 Task: Move the task Improve the appâ€™s navigation and menu structure to the section To-Do in the project WhiteCap and sort the tasks in the project by Assignee in Ascending order.
Action: Mouse moved to (24, 230)
Screenshot: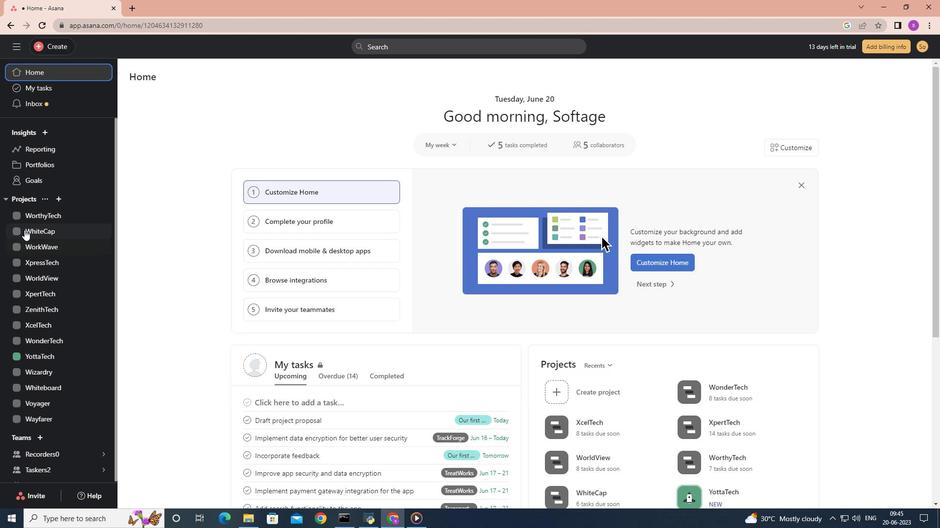 
Action: Mouse pressed left at (24, 230)
Screenshot: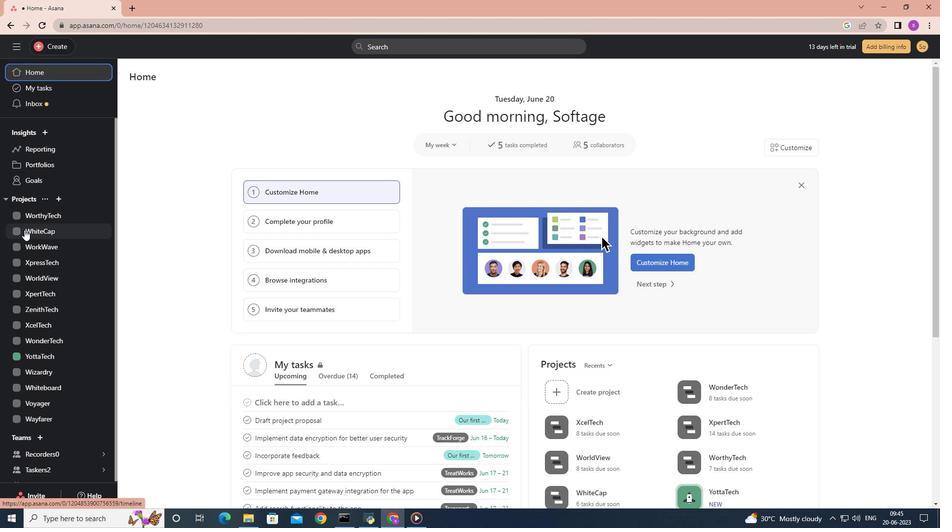 
Action: Mouse moved to (175, 98)
Screenshot: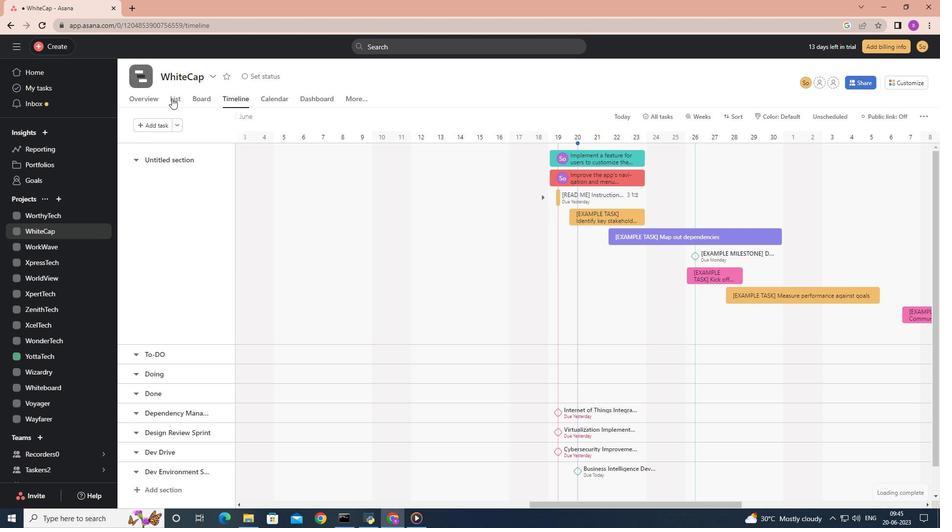 
Action: Mouse pressed left at (175, 98)
Screenshot: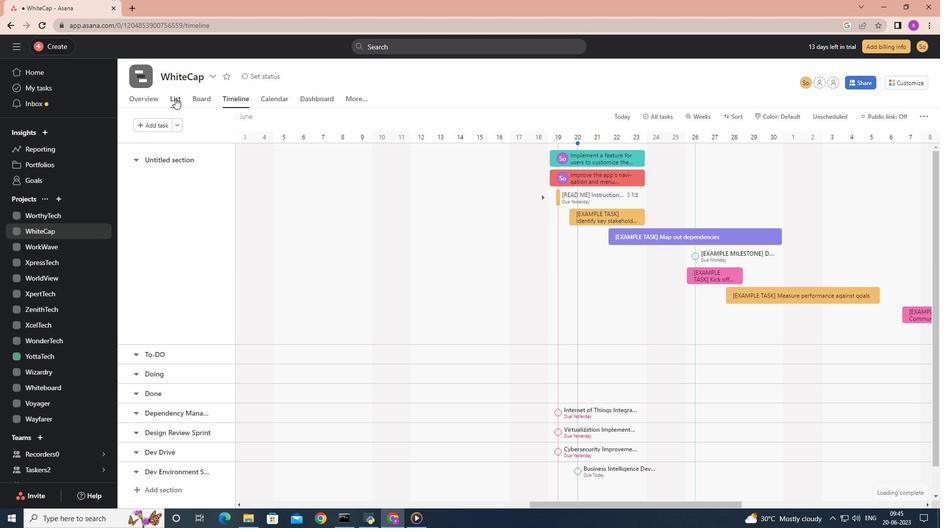 
Action: Mouse moved to (403, 227)
Screenshot: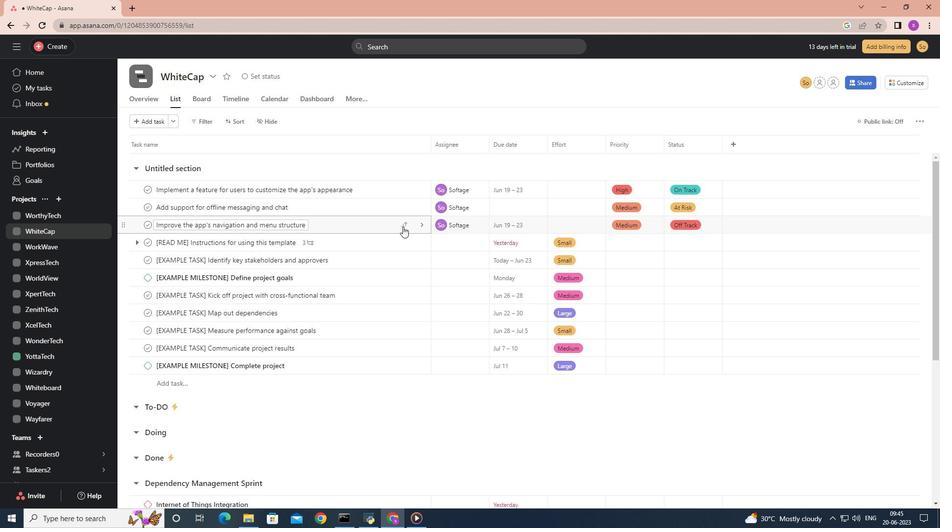 
Action: Mouse pressed left at (403, 227)
Screenshot: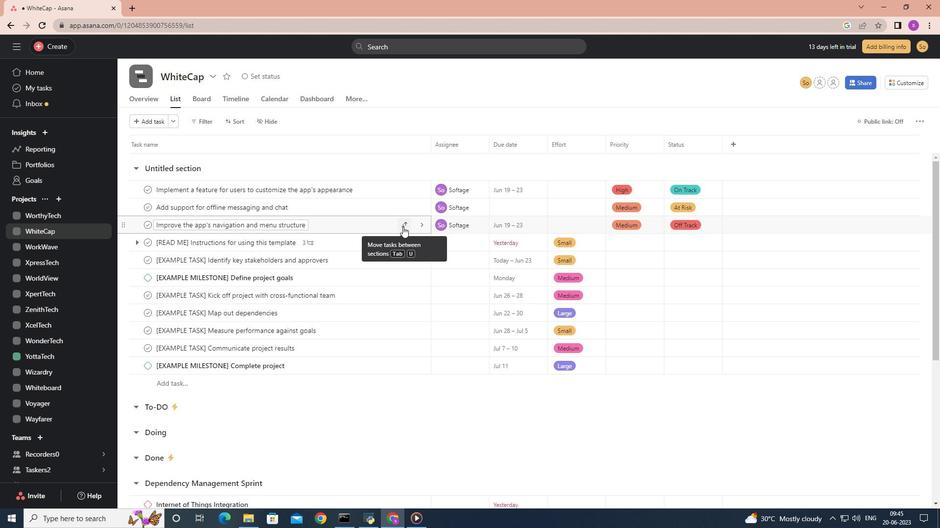 
Action: Mouse moved to (354, 277)
Screenshot: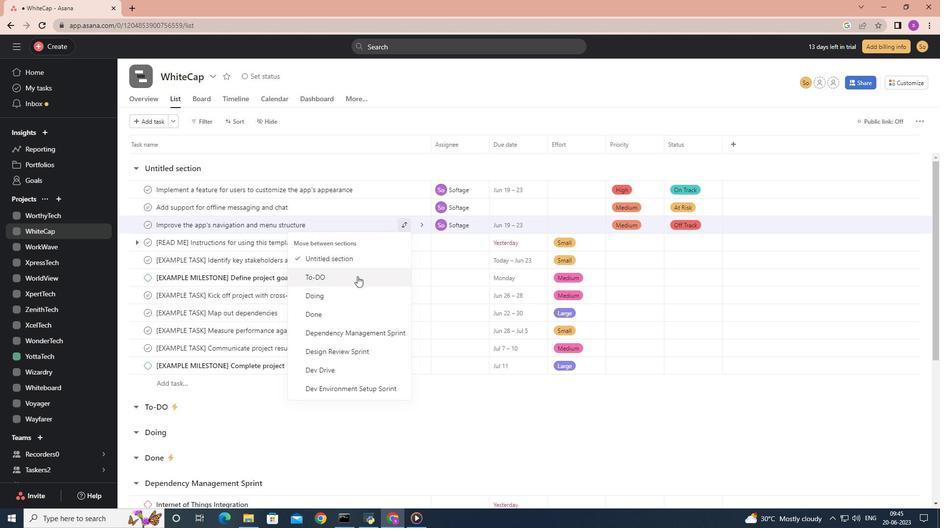 
Action: Mouse pressed left at (354, 277)
Screenshot: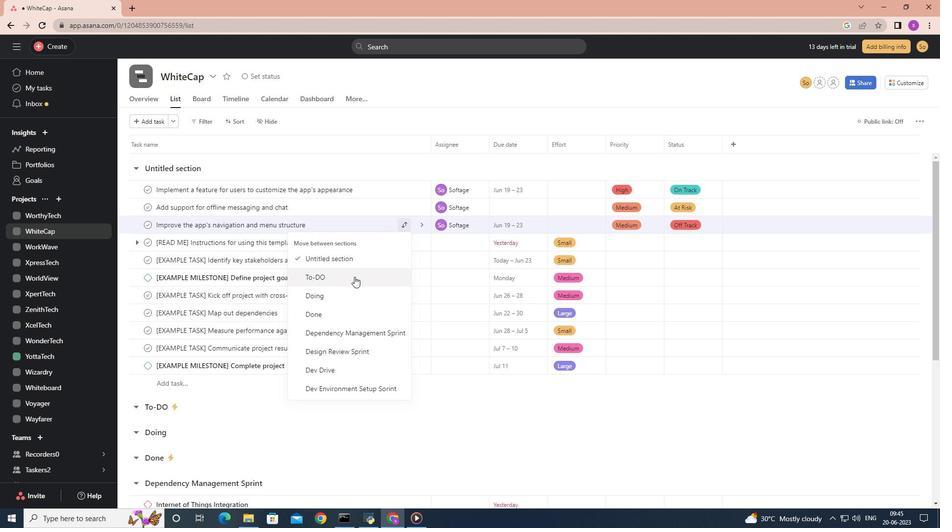 
Action: Mouse moved to (232, 122)
Screenshot: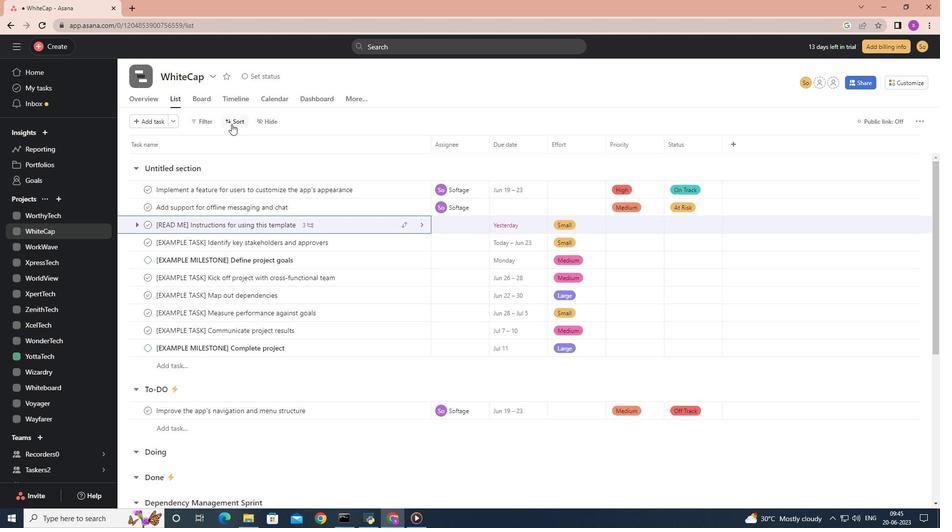 
Action: Mouse pressed left at (232, 122)
Screenshot: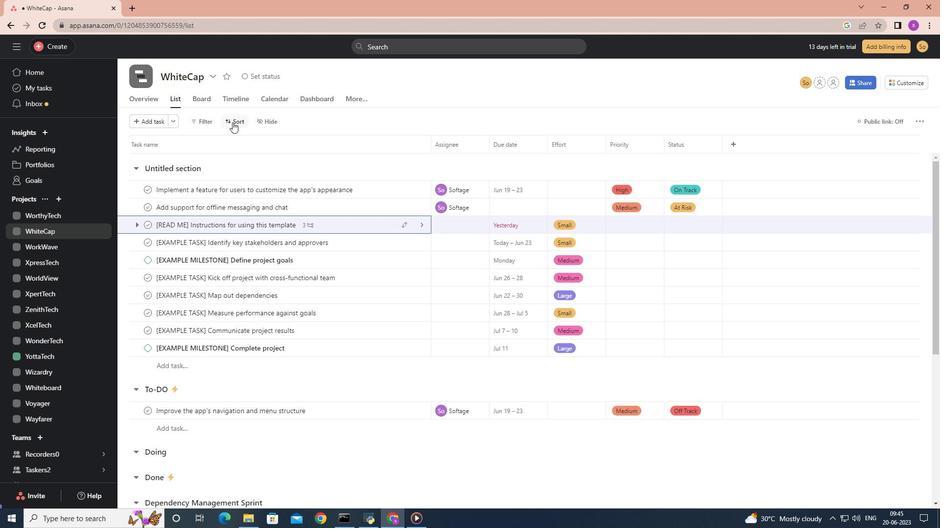 
Action: Mouse moved to (264, 201)
Screenshot: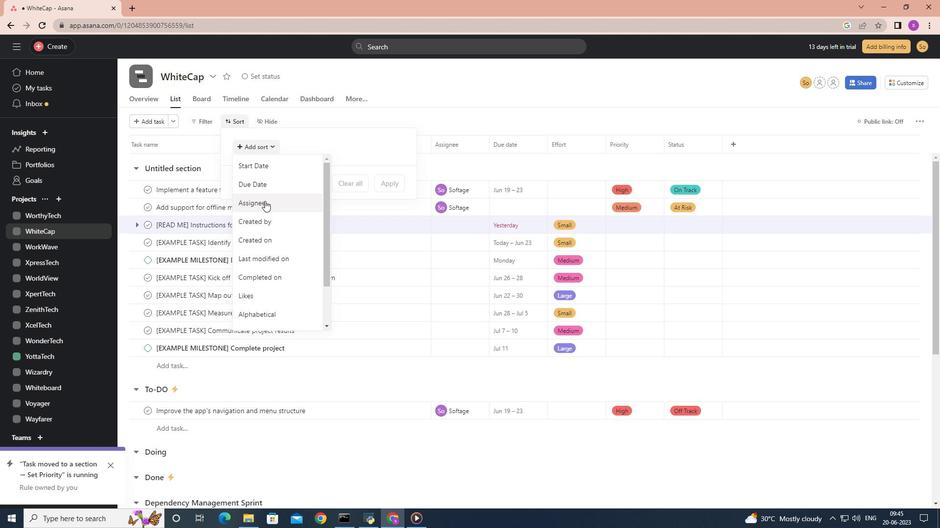 
Action: Mouse pressed left at (264, 201)
Screenshot: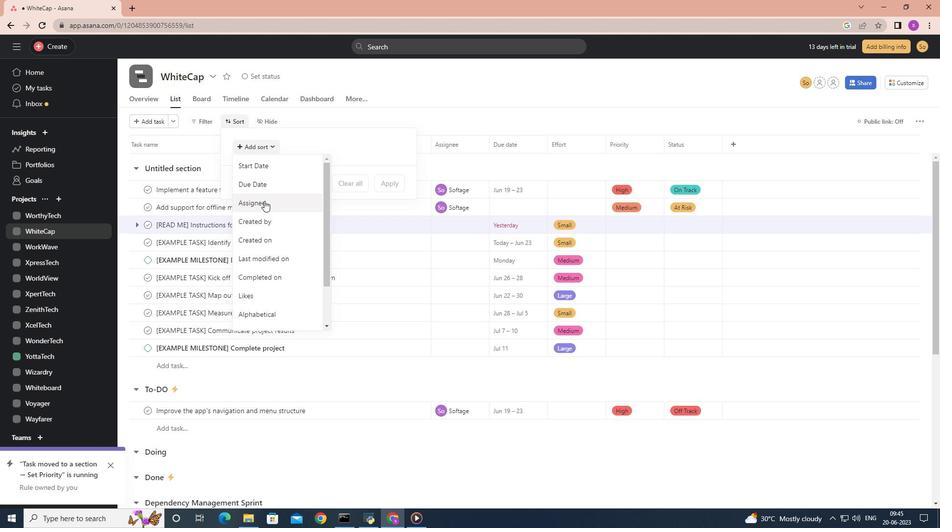 
Action: Mouse moved to (309, 163)
Screenshot: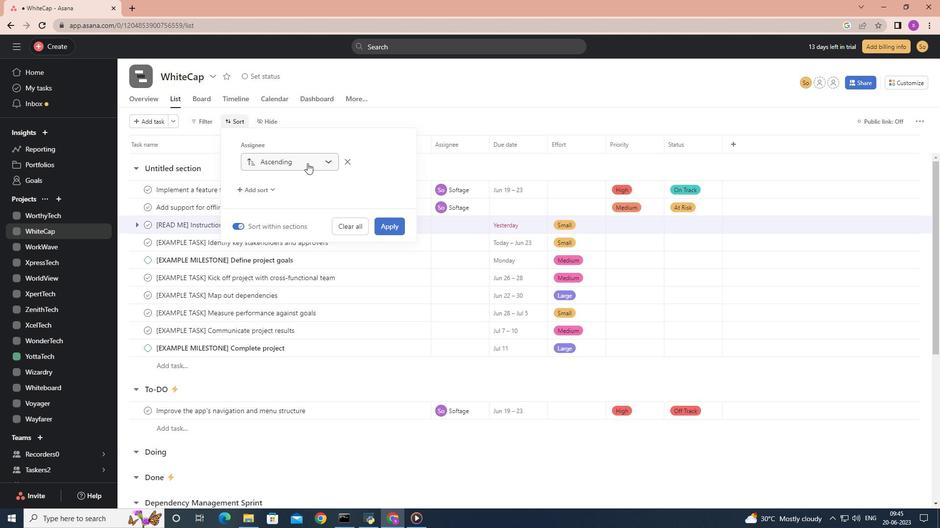 
Action: Mouse pressed left at (309, 163)
Screenshot: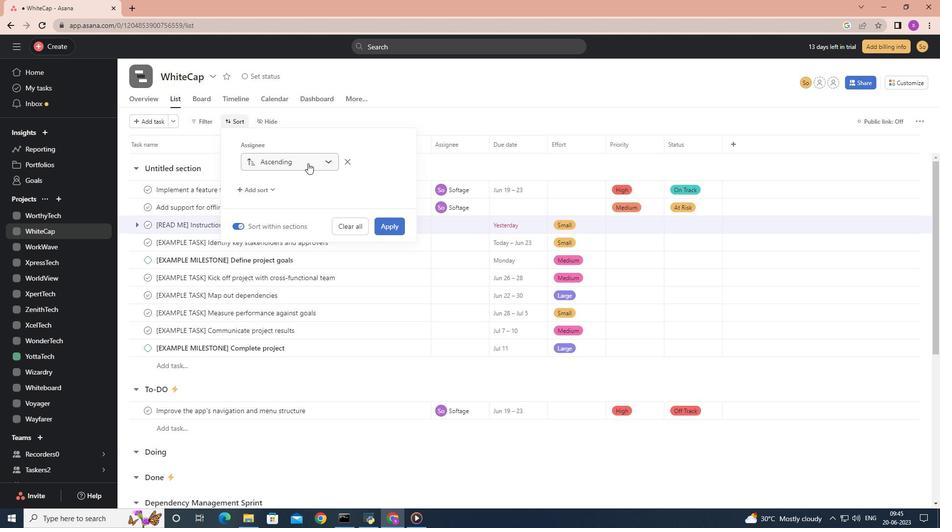 
Action: Mouse moved to (294, 182)
Screenshot: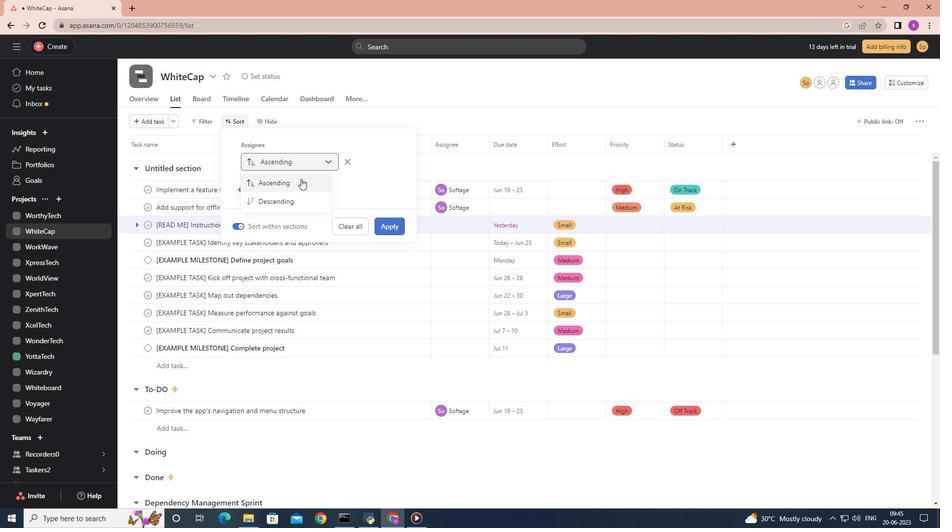 
Action: Mouse pressed left at (294, 182)
Screenshot: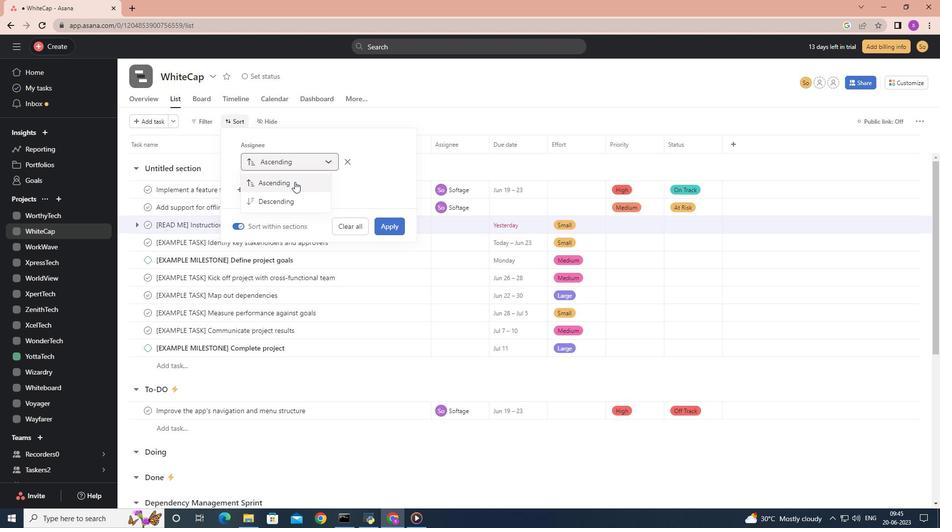 
Action: Mouse moved to (393, 221)
Screenshot: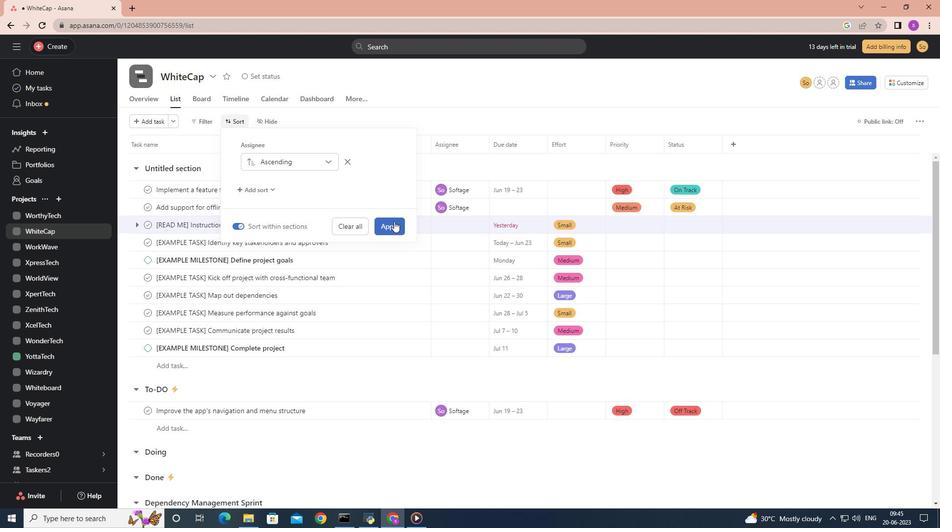 
Action: Mouse pressed left at (393, 221)
Screenshot: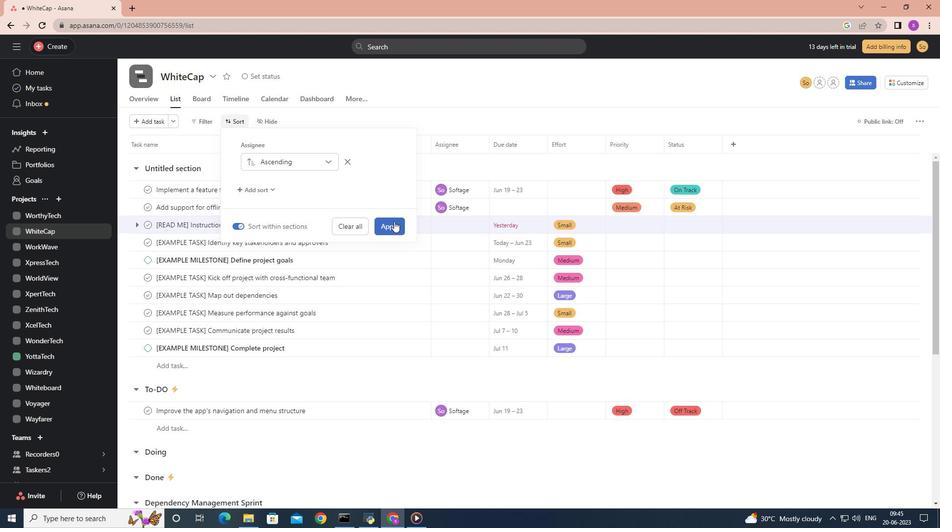 
